 Task: Sort the products in the category "Jams & Jellies" by unit price (high first).
Action: Mouse moved to (696, 258)
Screenshot: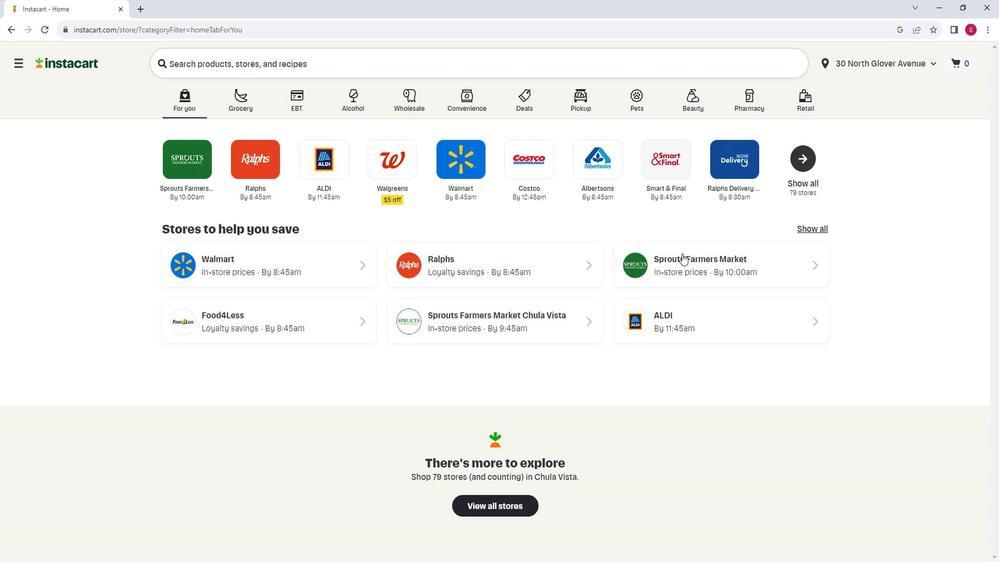 
Action: Mouse pressed left at (696, 258)
Screenshot: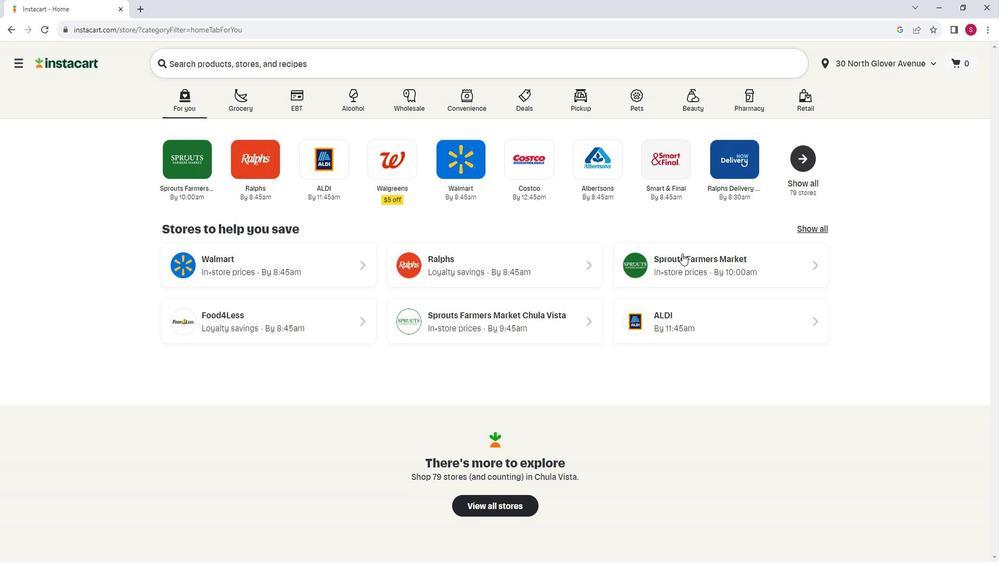 
Action: Mouse moved to (113, 336)
Screenshot: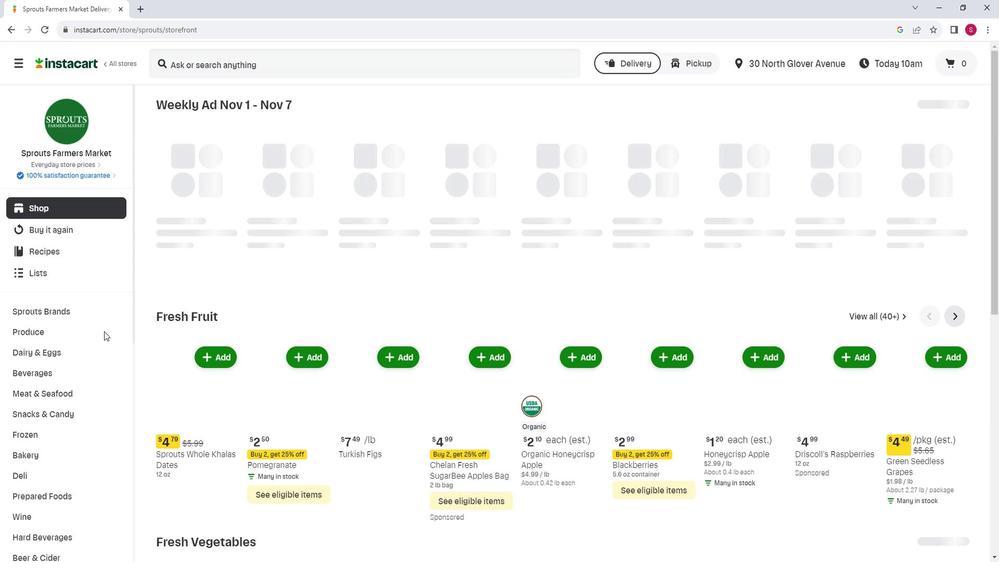 
Action: Mouse scrolled (113, 335) with delta (0, 0)
Screenshot: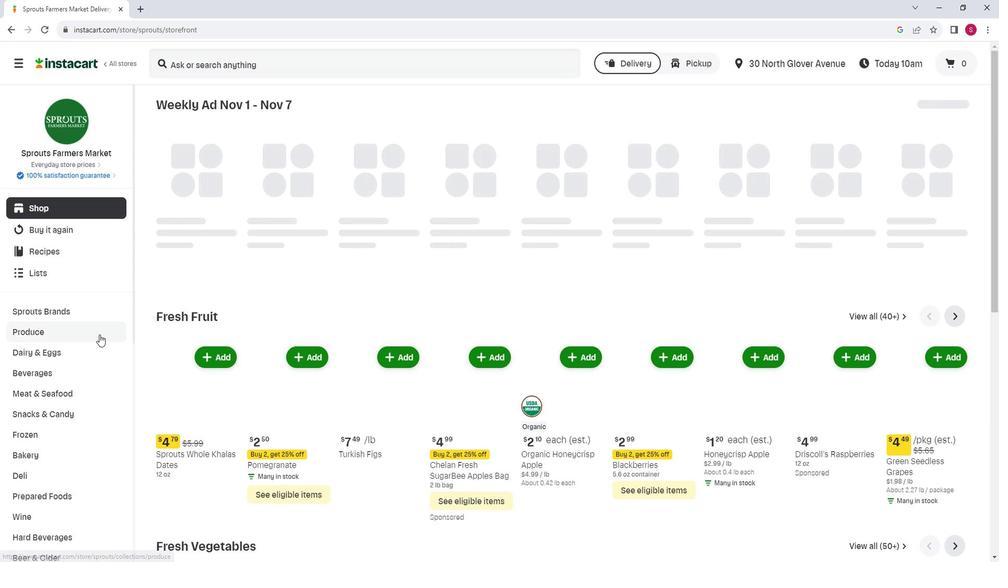 
Action: Mouse moved to (116, 325)
Screenshot: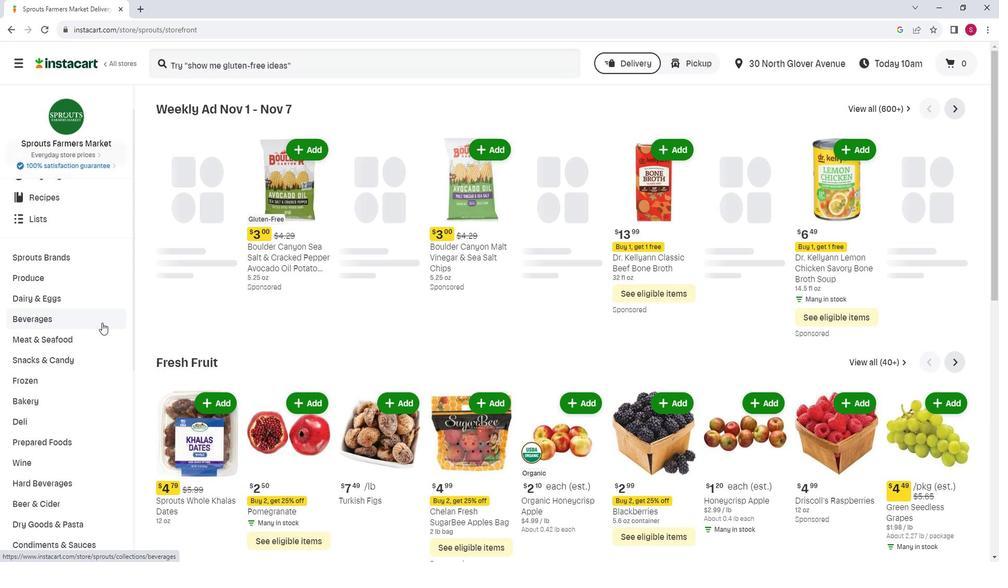 
Action: Mouse scrolled (116, 324) with delta (0, 0)
Screenshot: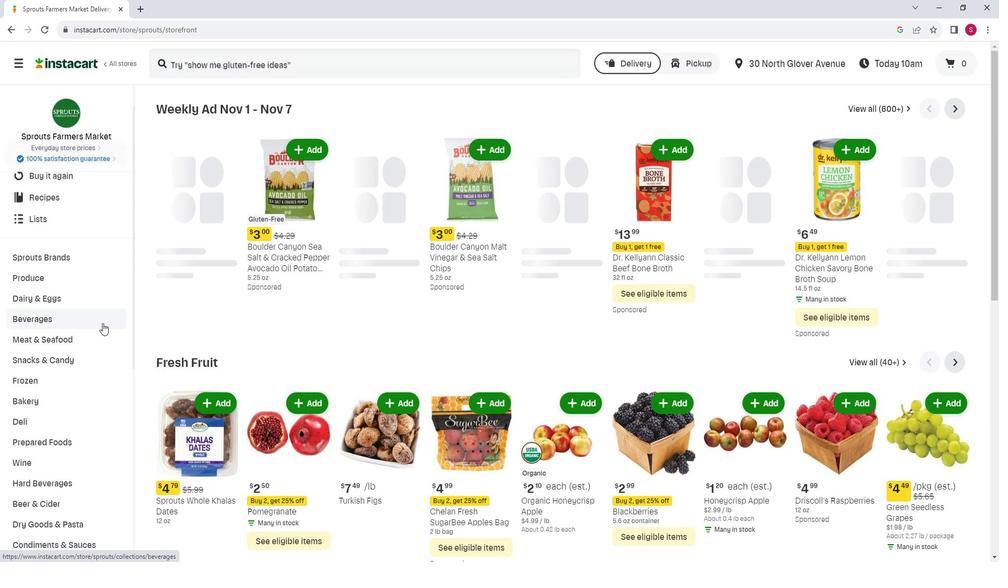 
Action: Mouse moved to (115, 329)
Screenshot: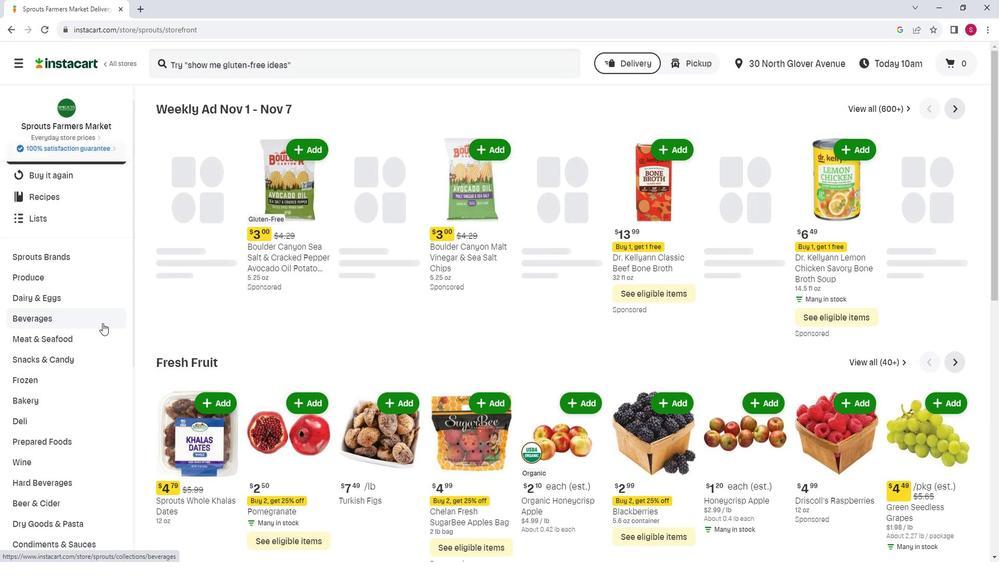 
Action: Mouse scrolled (115, 328) with delta (0, 0)
Screenshot: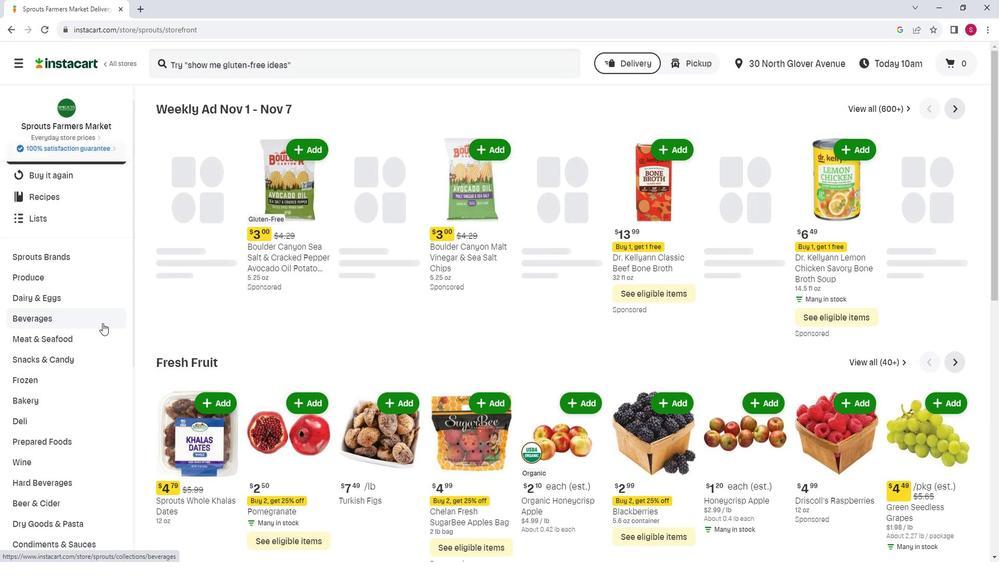 
Action: Mouse moved to (98, 373)
Screenshot: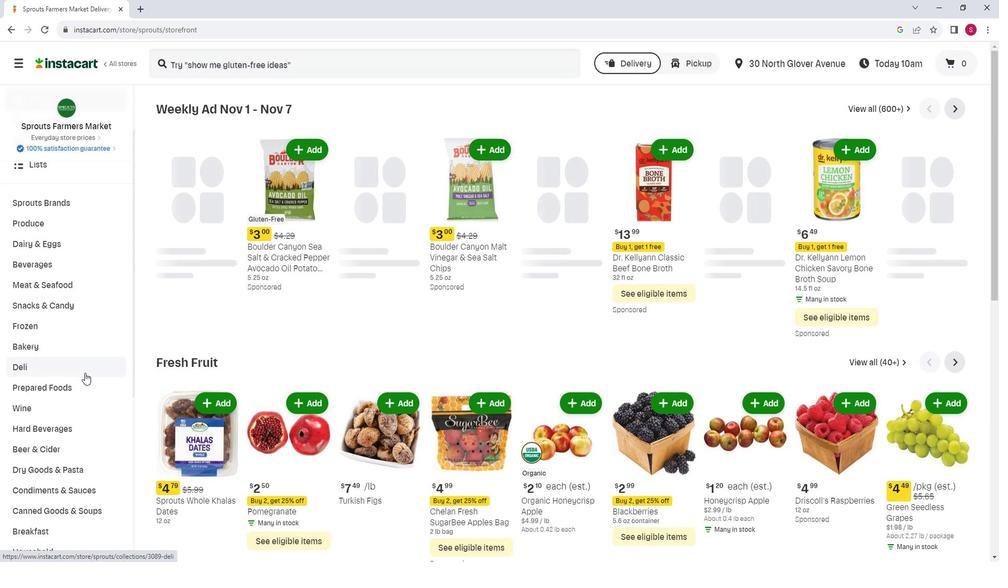 
Action: Mouse scrolled (98, 372) with delta (0, 0)
Screenshot: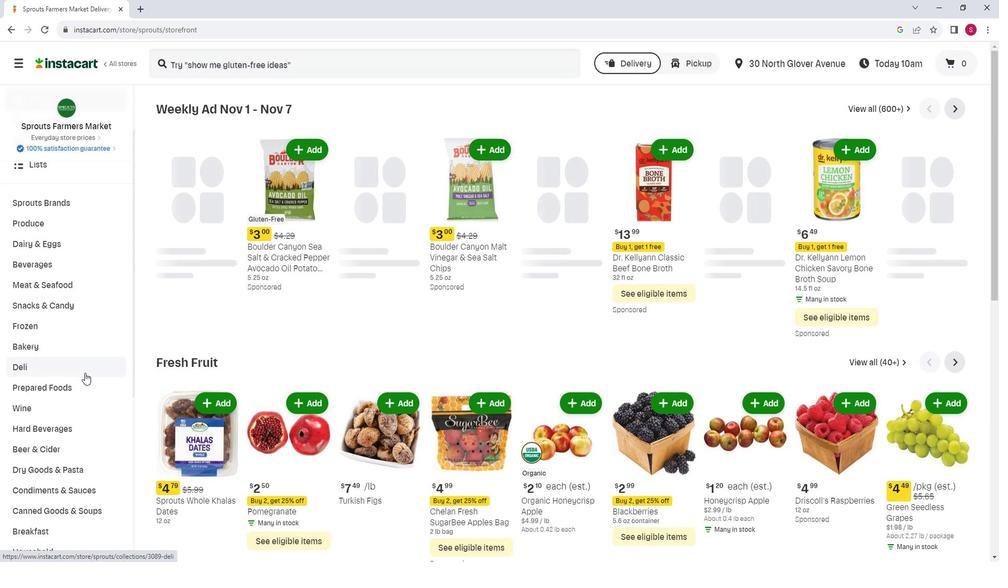 
Action: Mouse moved to (81, 469)
Screenshot: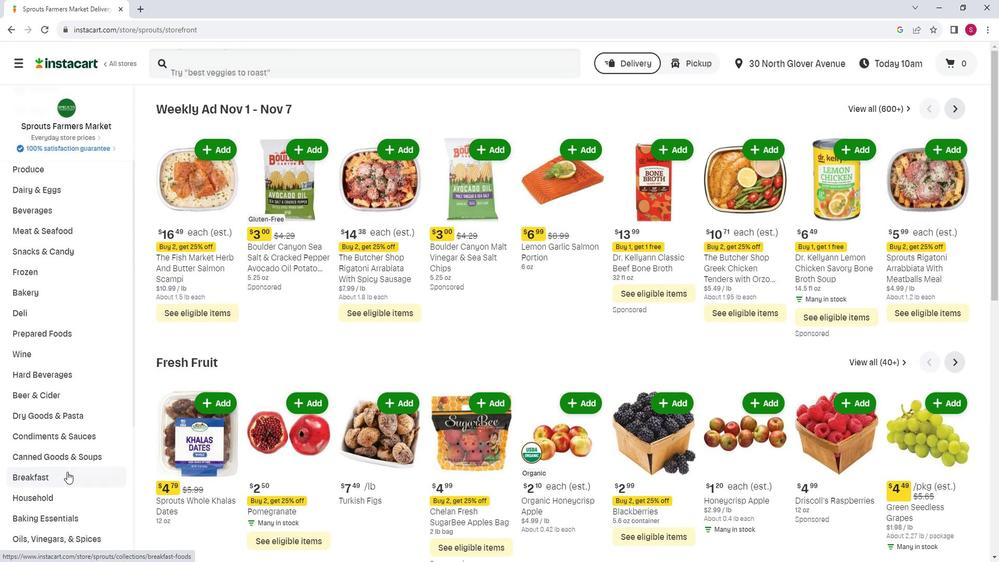 
Action: Mouse pressed left at (81, 469)
Screenshot: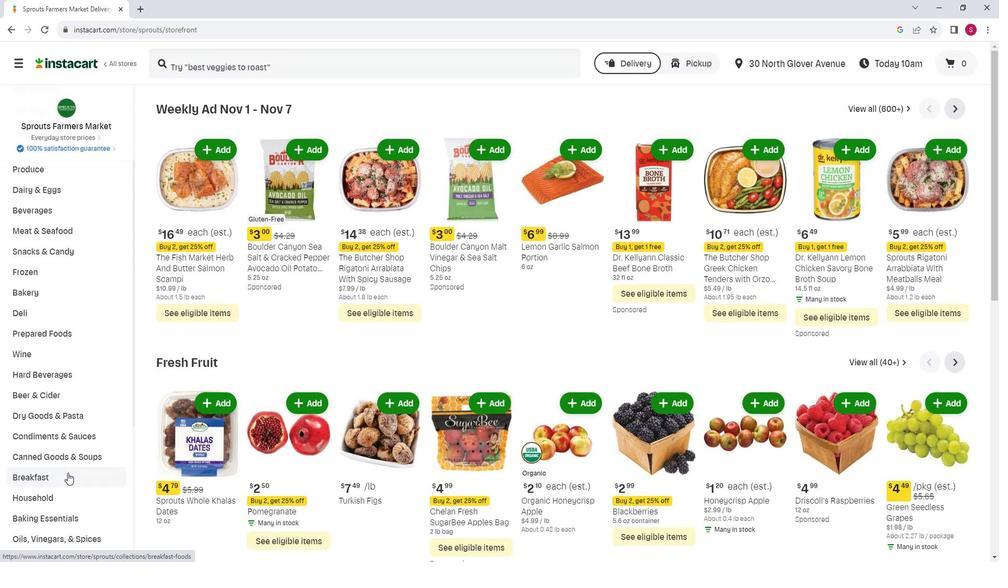 
Action: Mouse moved to (634, 139)
Screenshot: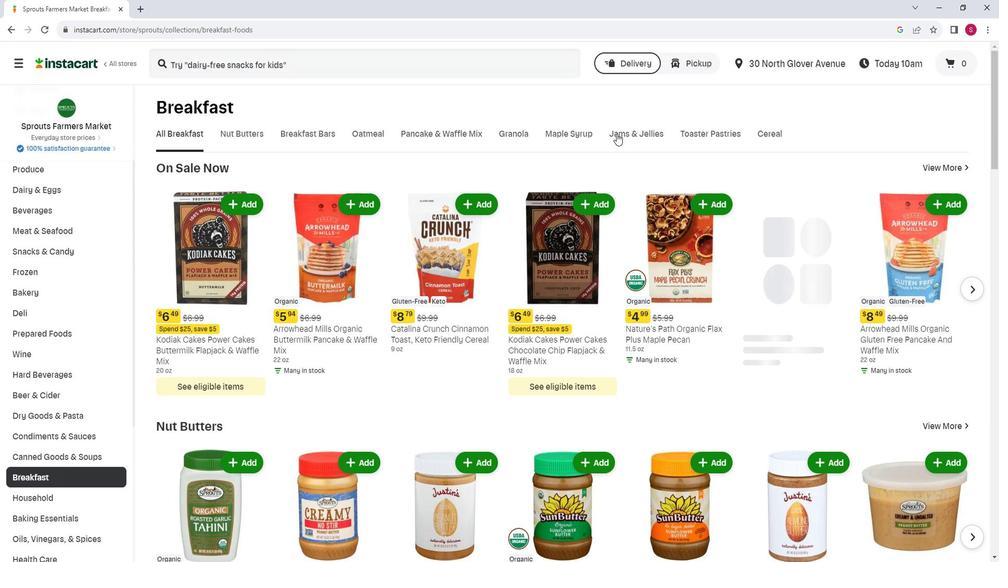 
Action: Mouse pressed left at (634, 139)
Screenshot: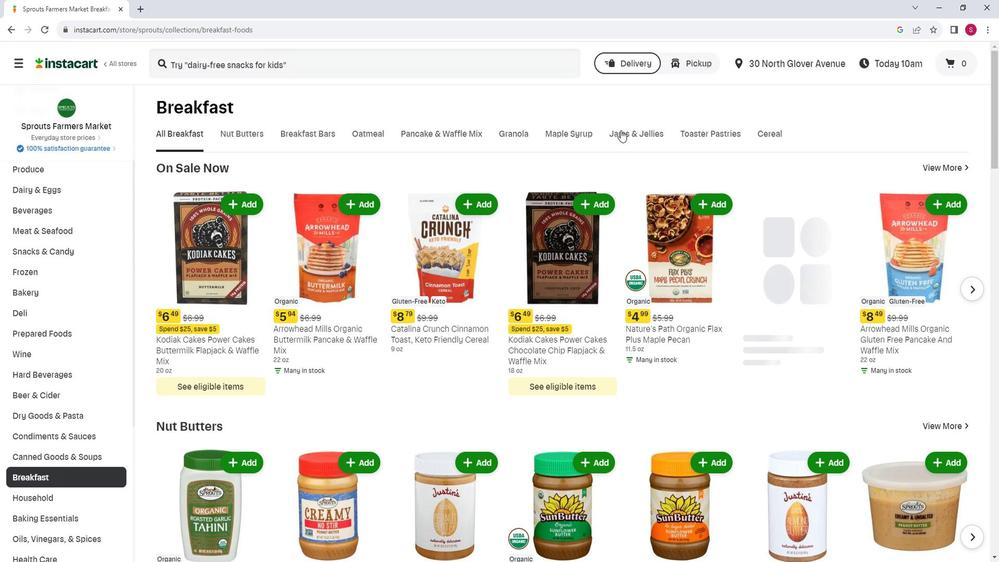 
Action: Mouse moved to (972, 225)
Screenshot: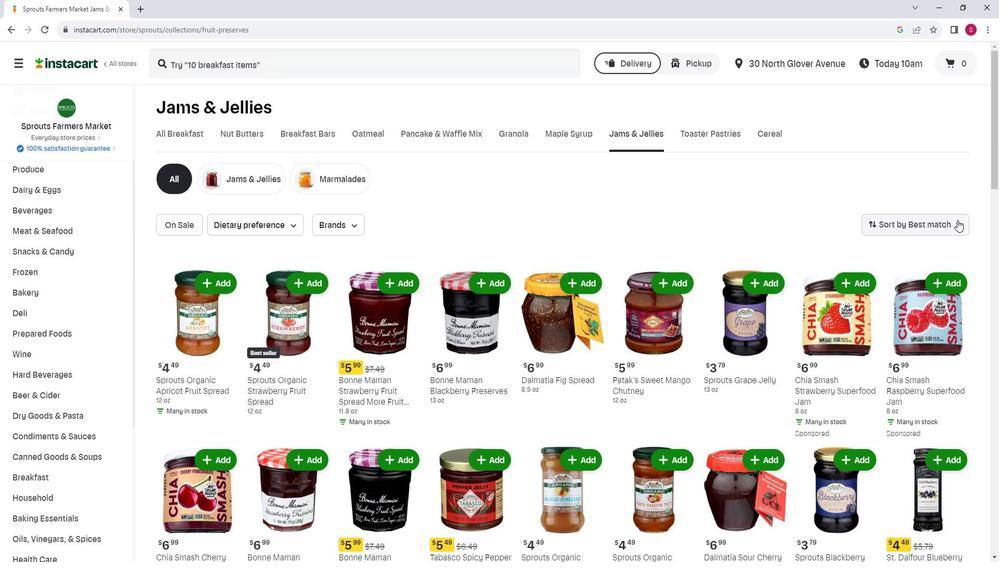 
Action: Mouse pressed left at (972, 225)
Screenshot: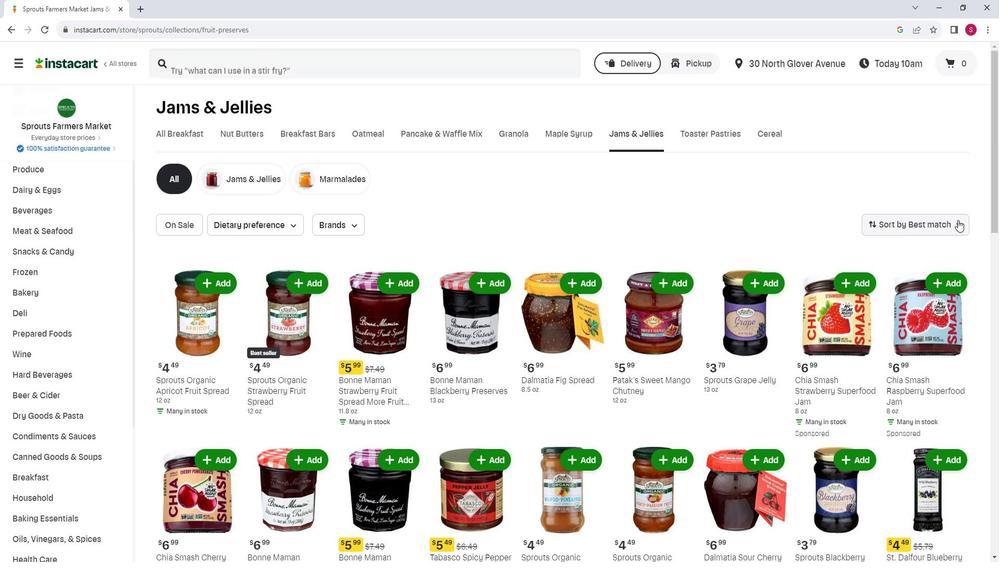
Action: Mouse moved to (947, 350)
Screenshot: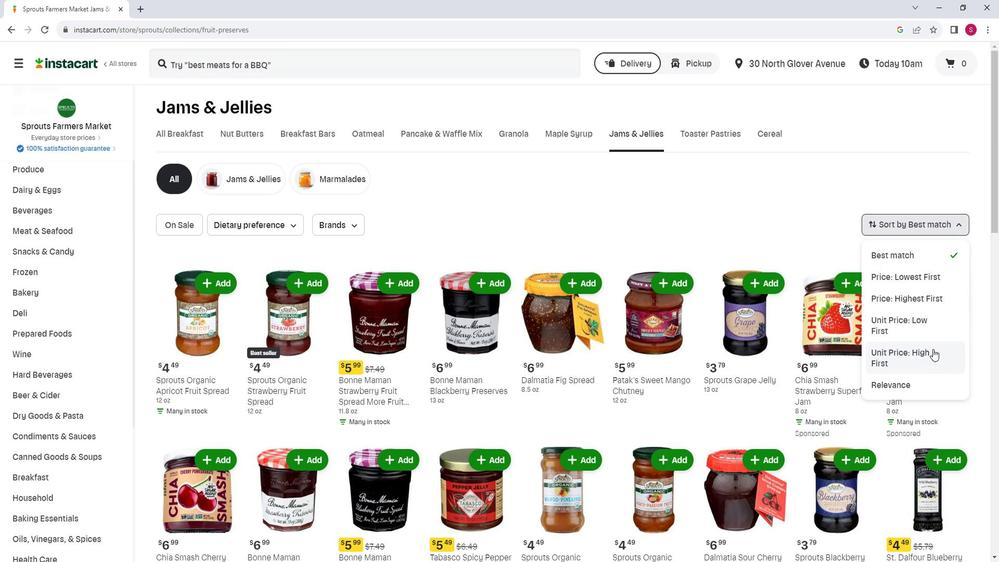 
Action: Mouse pressed left at (947, 350)
Screenshot: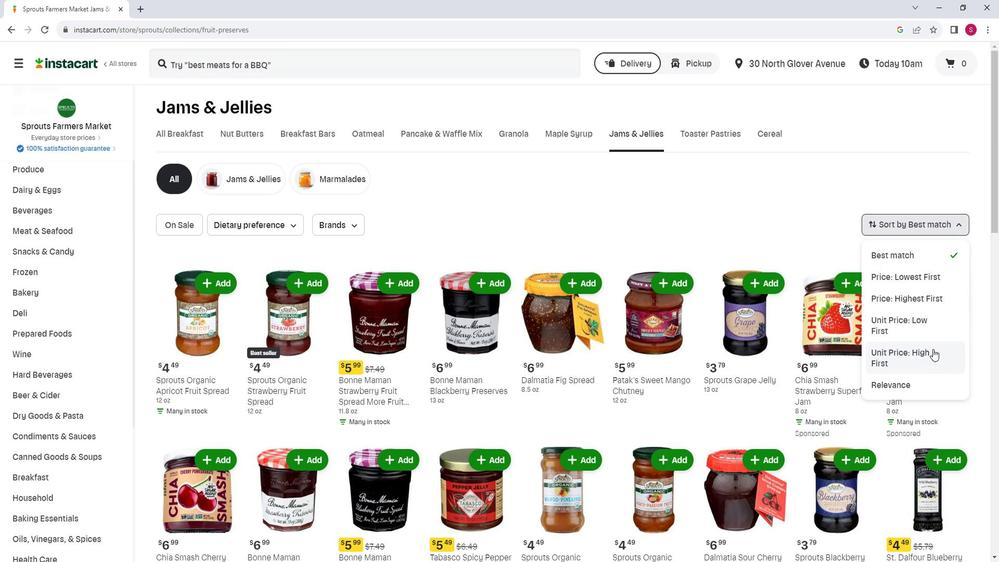 
Action: Mouse moved to (713, 229)
Screenshot: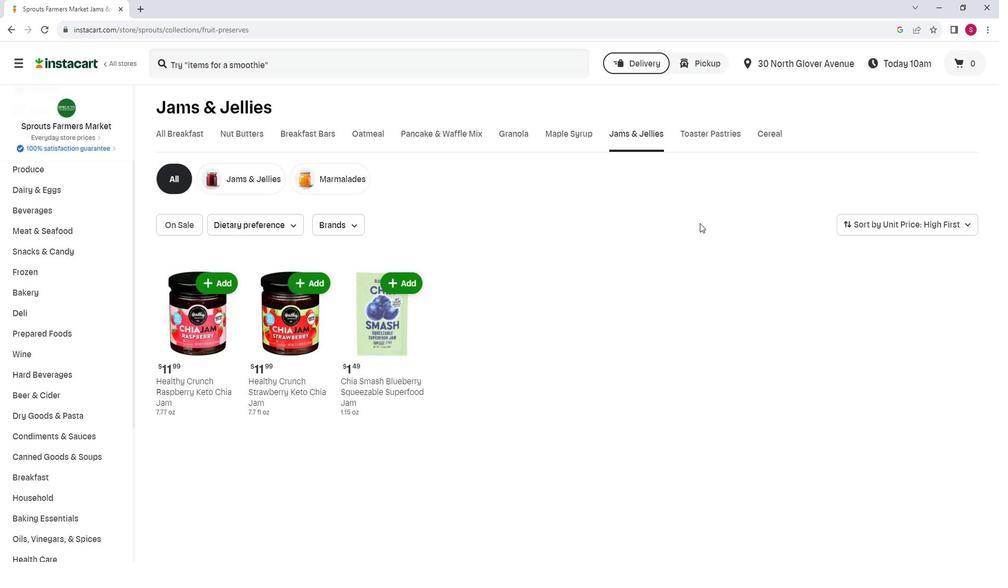 
Action: Mouse scrolled (713, 228) with delta (0, 0)
Screenshot: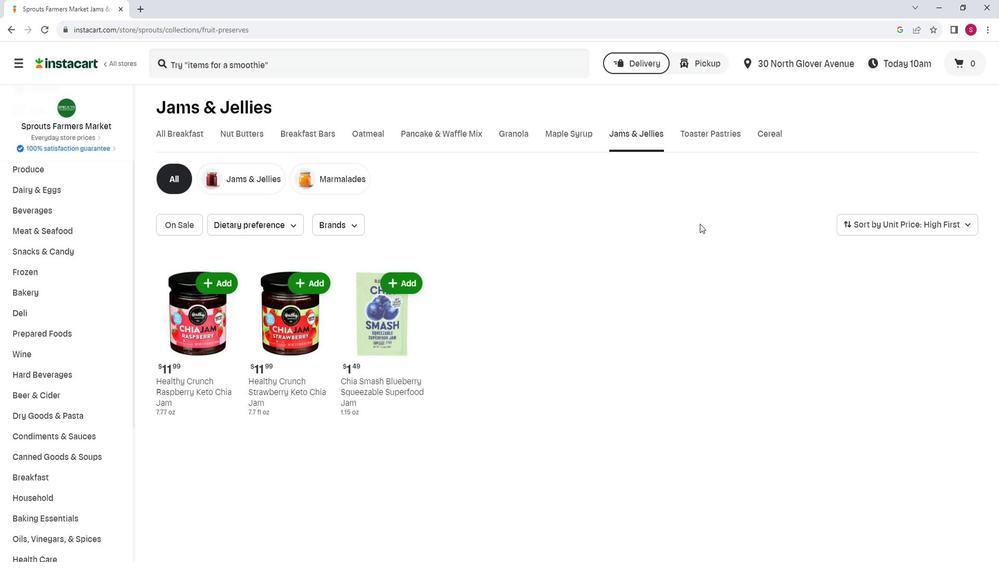 
